 Task: Forward email with the signature Alexandra Wilson with the subject Project update from softage.1@softage.net to softage.6@softage.net with the message I would like to schedule a call to discuss the proposed changes to the contract.
Action: Mouse moved to (34, 44)
Screenshot: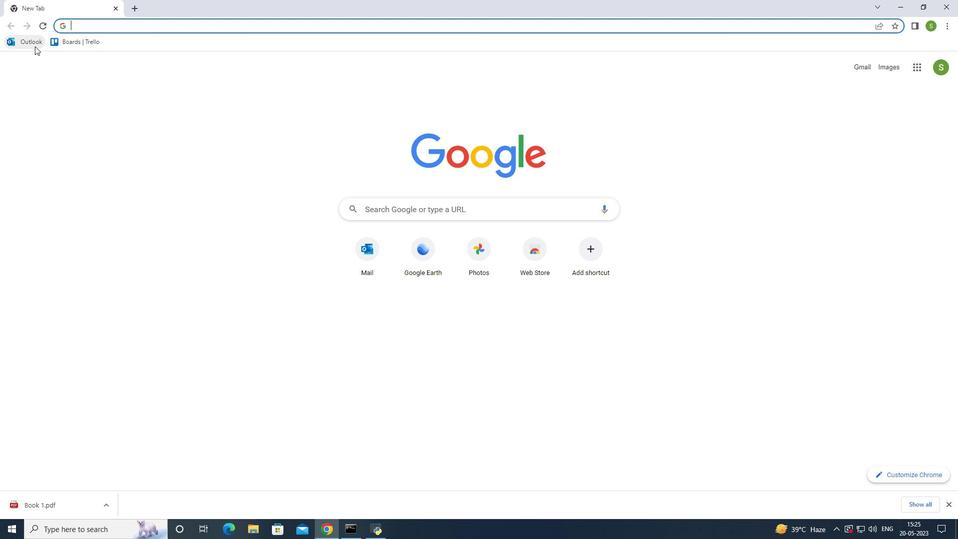 
Action: Mouse pressed left at (34, 44)
Screenshot: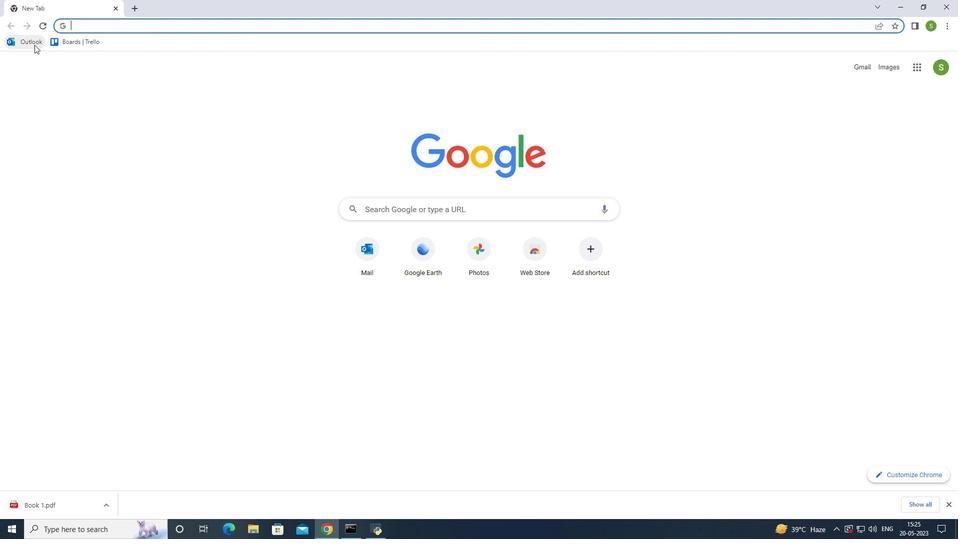 
Action: Mouse moved to (194, 180)
Screenshot: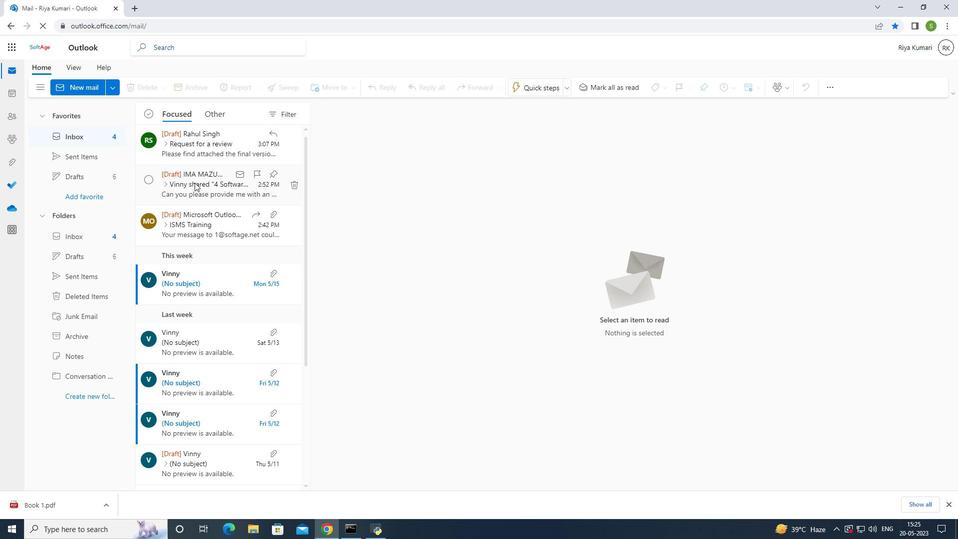
Action: Mouse pressed left at (194, 180)
Screenshot: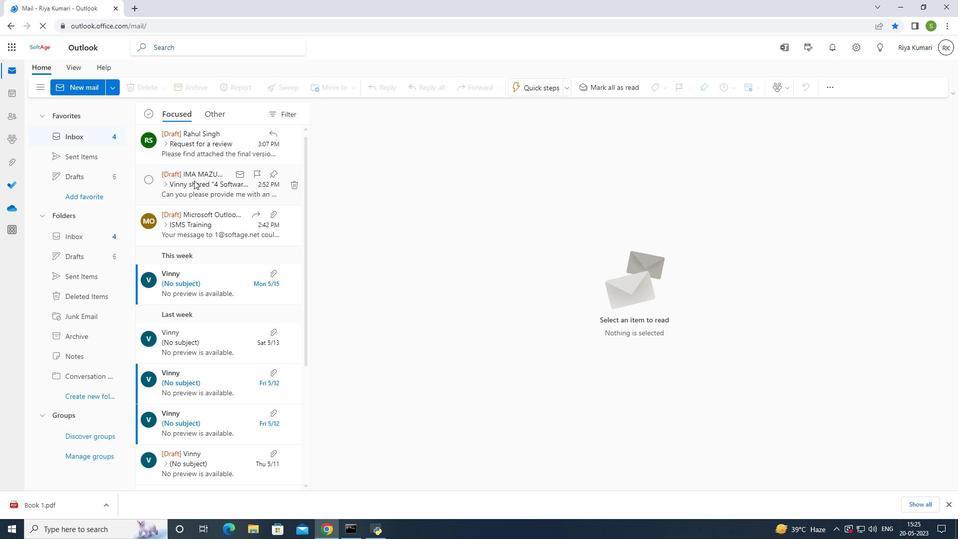 
Action: Mouse moved to (911, 279)
Screenshot: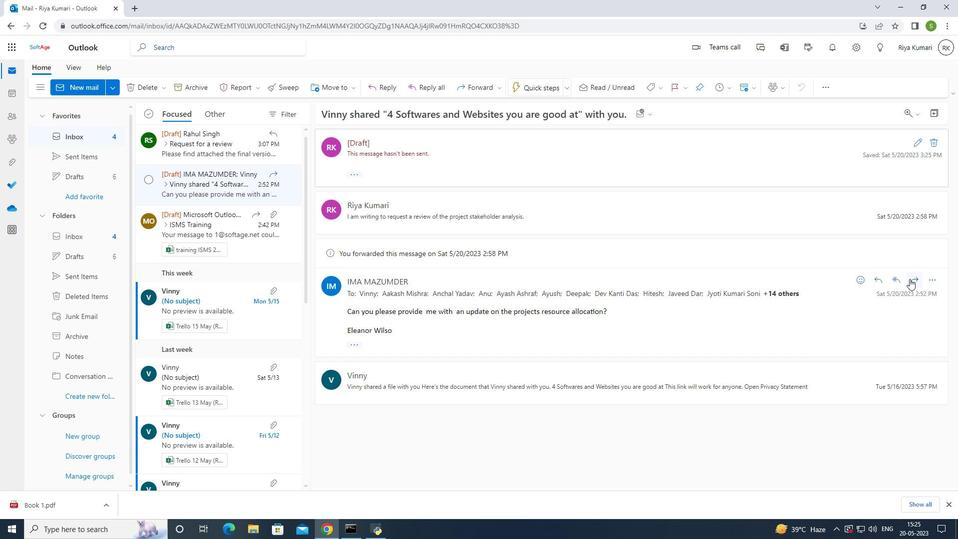 
Action: Mouse pressed left at (911, 279)
Screenshot: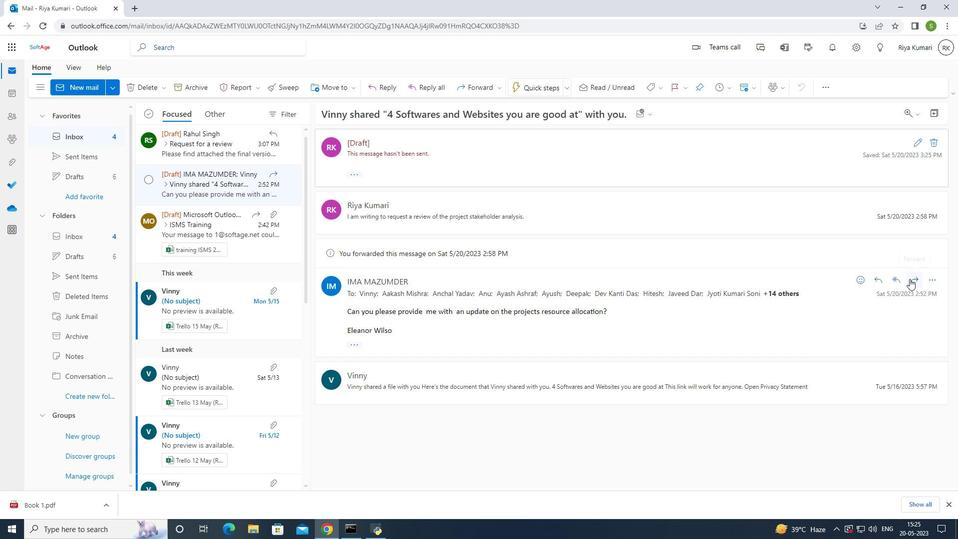 
Action: Mouse moved to (646, 86)
Screenshot: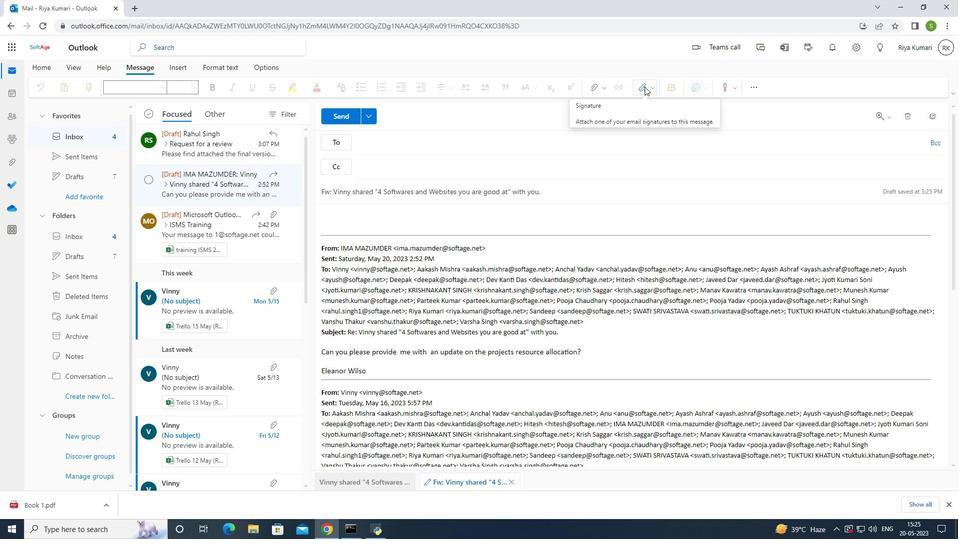 
Action: Mouse pressed left at (646, 86)
Screenshot: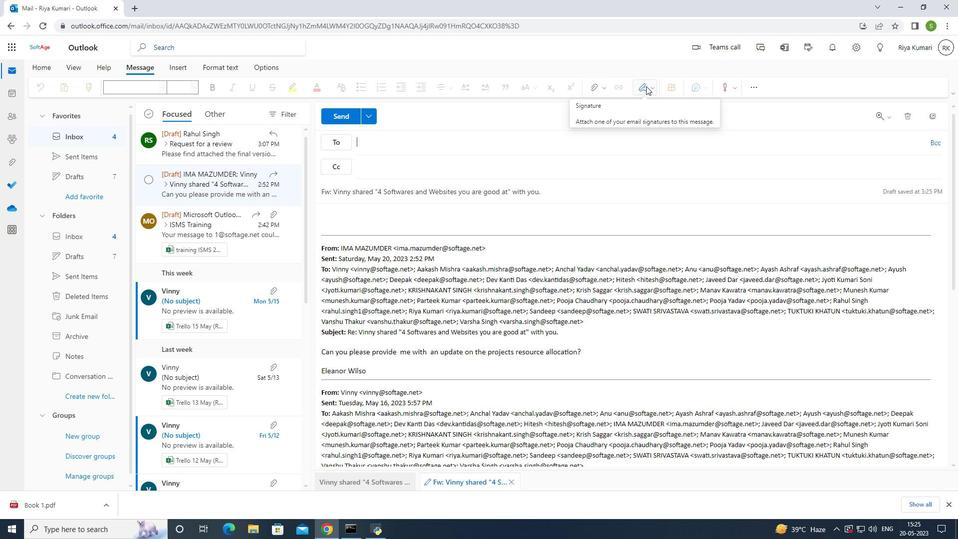 
Action: Mouse moved to (630, 131)
Screenshot: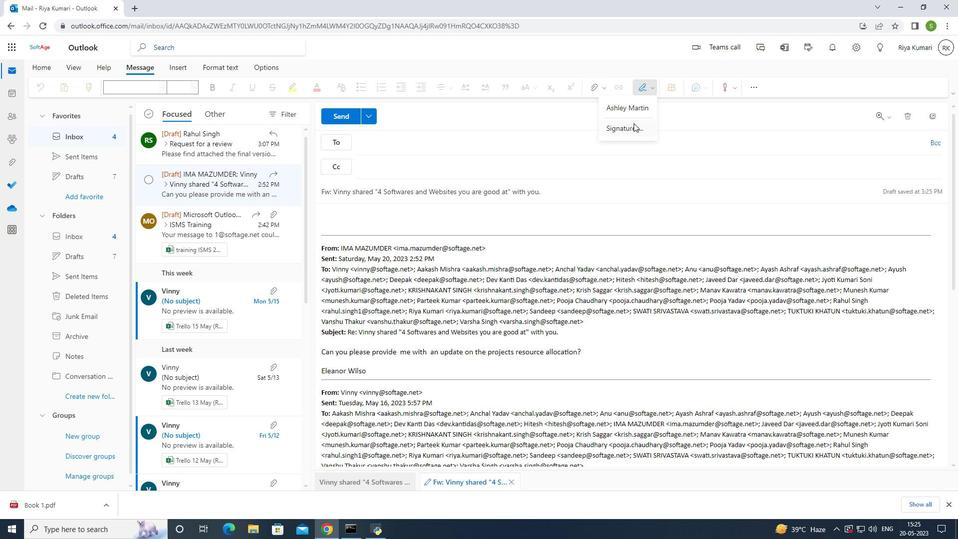 
Action: Mouse pressed left at (630, 131)
Screenshot: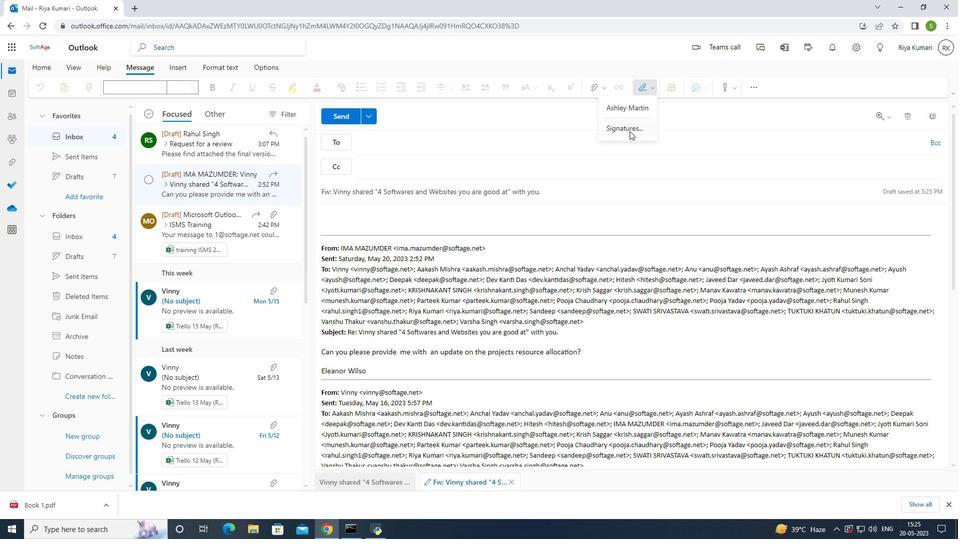 
Action: Mouse moved to (626, 171)
Screenshot: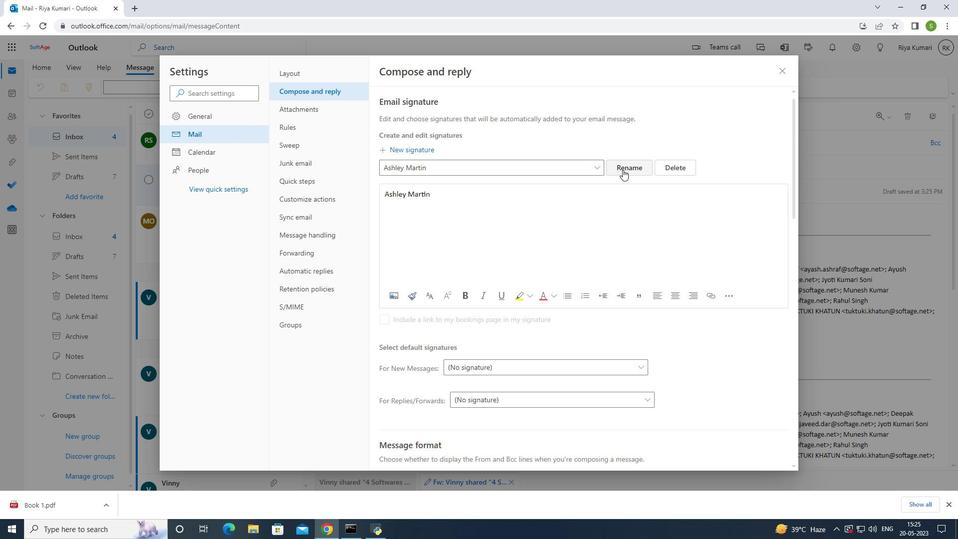 
Action: Mouse pressed left at (626, 171)
Screenshot: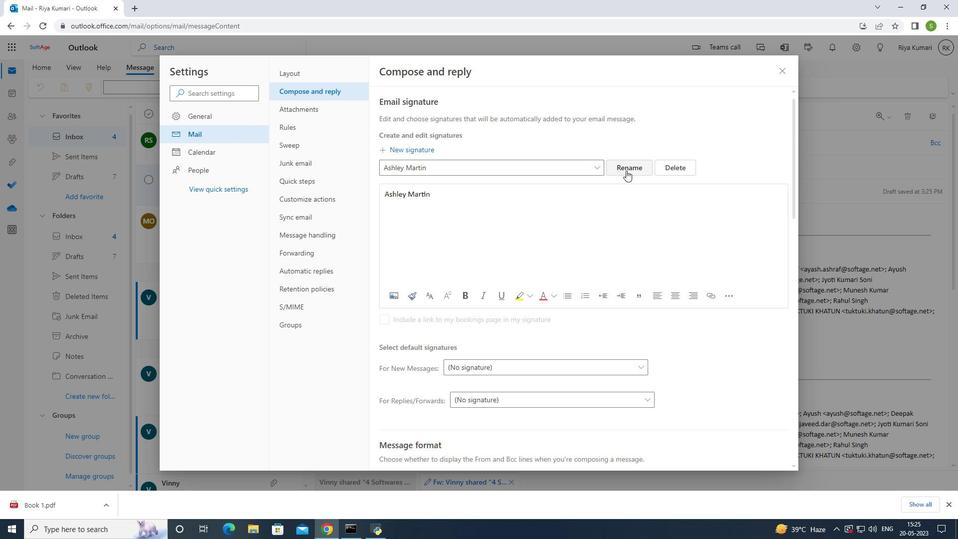 
Action: Mouse moved to (437, 165)
Screenshot: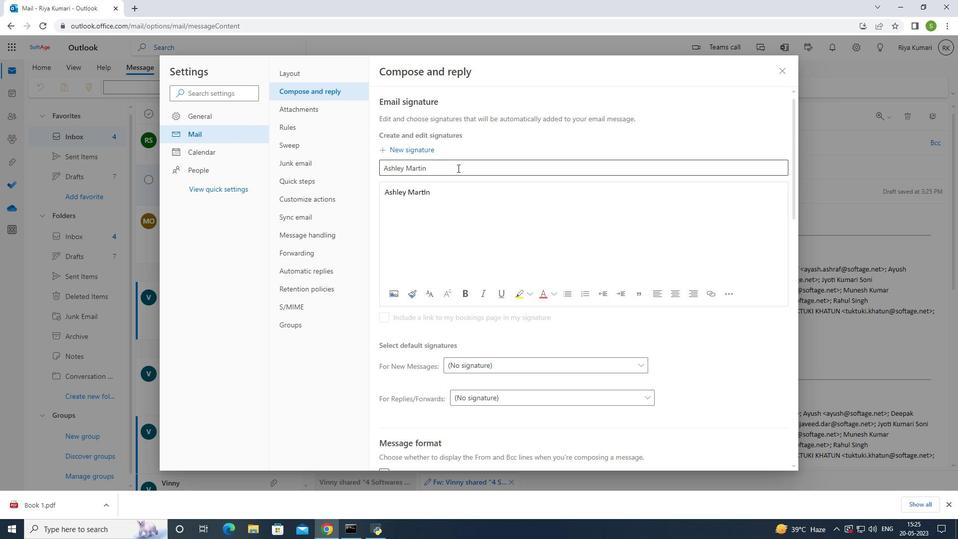 
Action: Mouse pressed left at (437, 165)
Screenshot: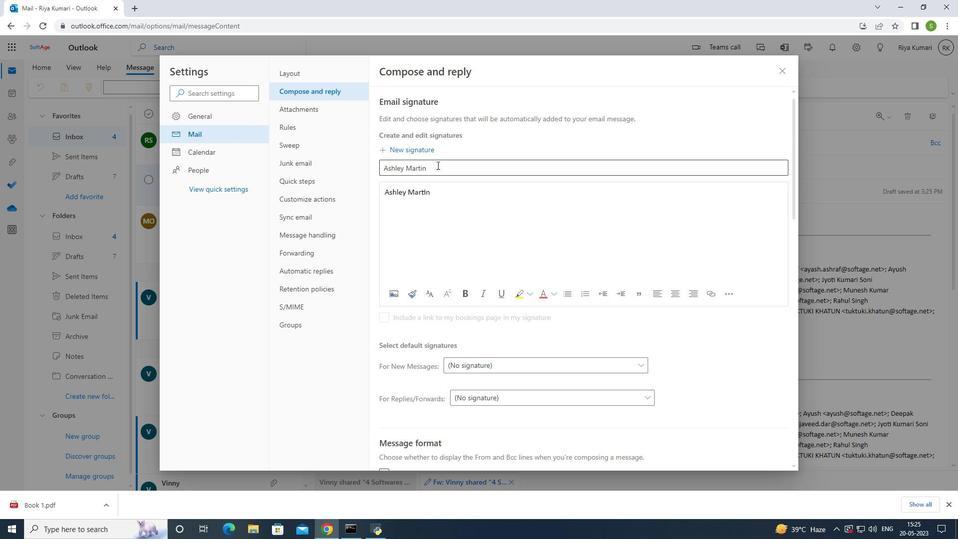
Action: Mouse moved to (439, 160)
Screenshot: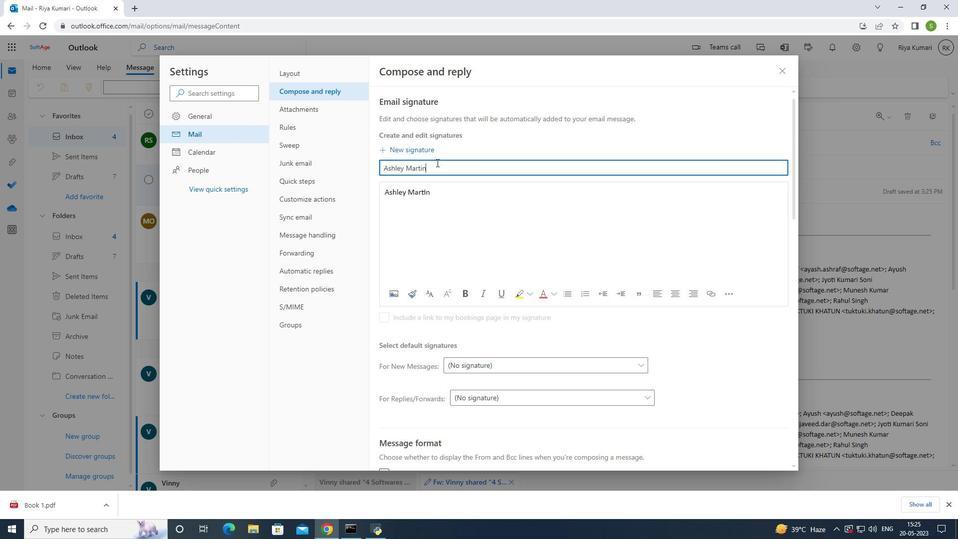 
Action: Key pressed <Key.backspace><Key.backspace><Key.backspace><Key.backspace><Key.backspace><Key.backspace><Key.backspace><Key.backspace><Key.backspace><Key.backspace><Key.backspace><Key.backspace><Key.backspace><Key.backspace><Key.backspace><Key.backspace><Key.shift>Alexandra<Key.space><Key.shift>Wilson
Screenshot: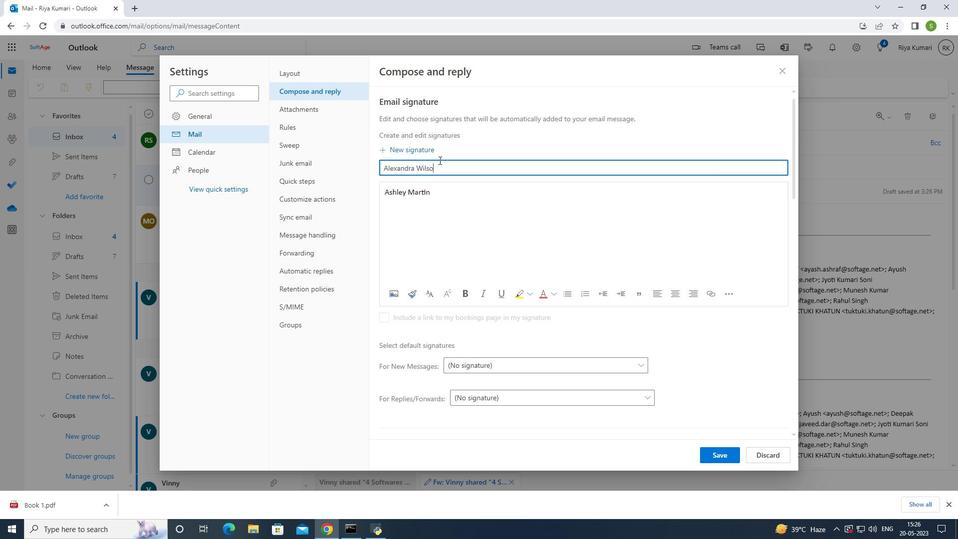 
Action: Mouse moved to (443, 166)
Screenshot: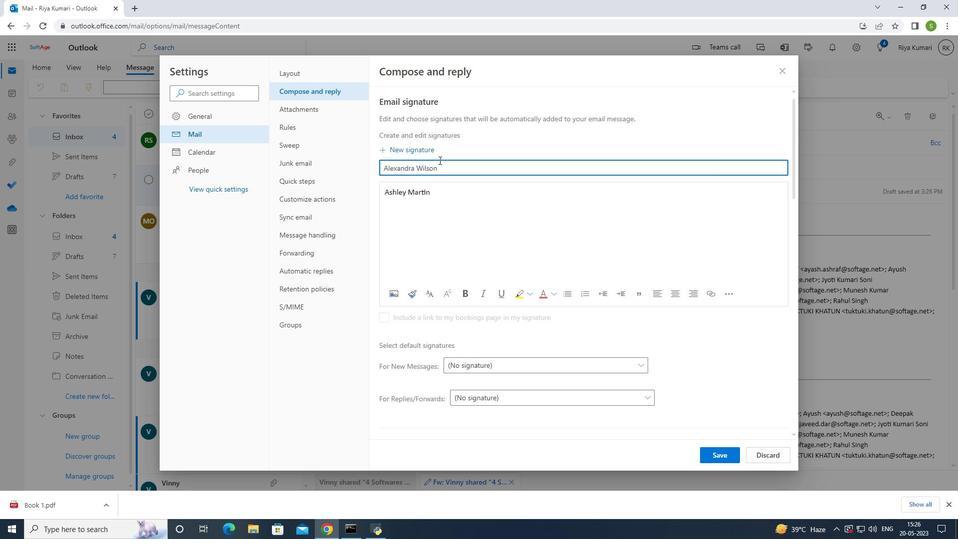 
Action: Key pressed ctrl+A
Screenshot: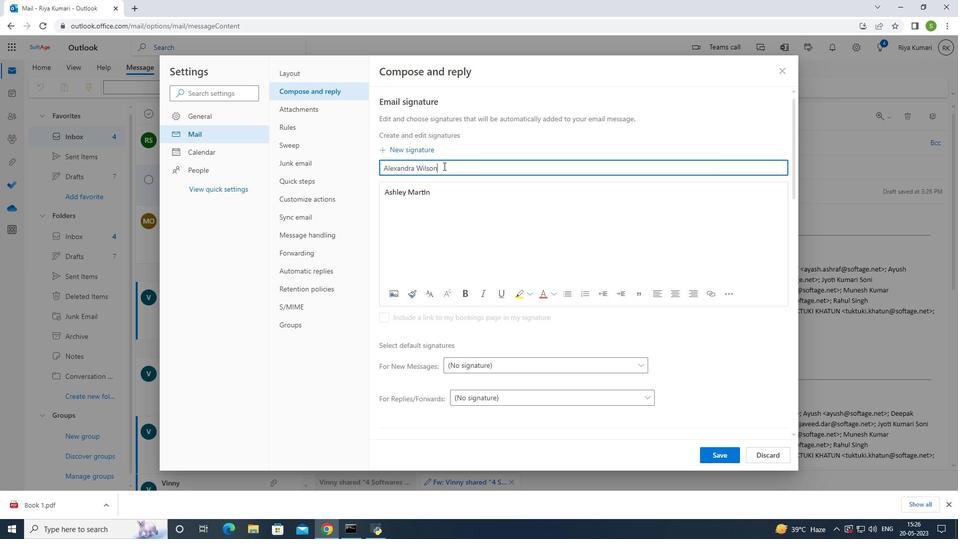 
Action: Mouse moved to (442, 176)
Screenshot: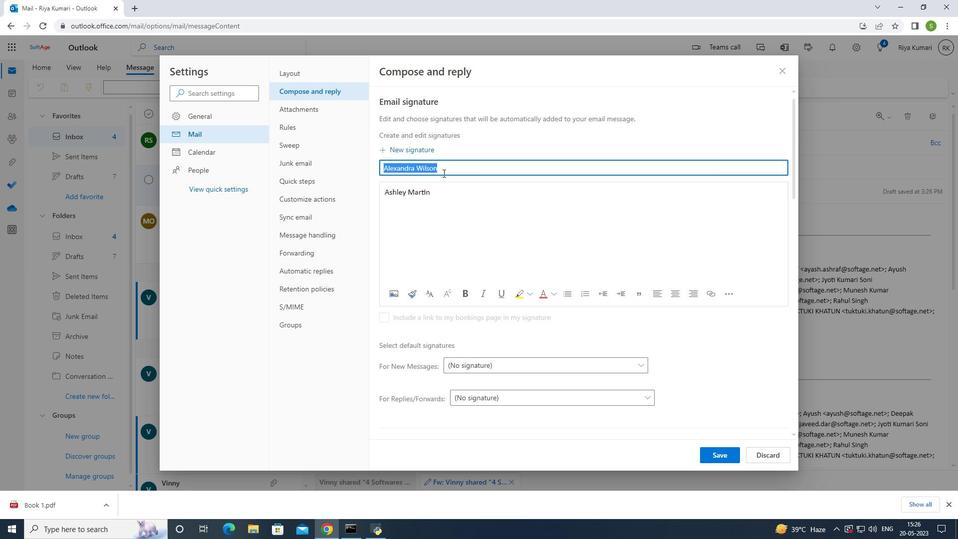 
Action: Key pressed ctrl+C
Screenshot: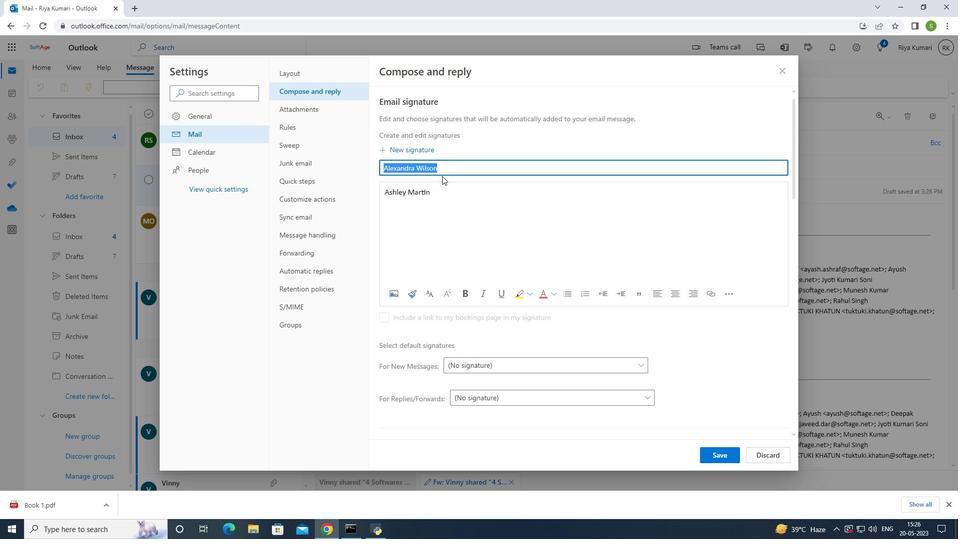 
Action: Mouse moved to (434, 188)
Screenshot: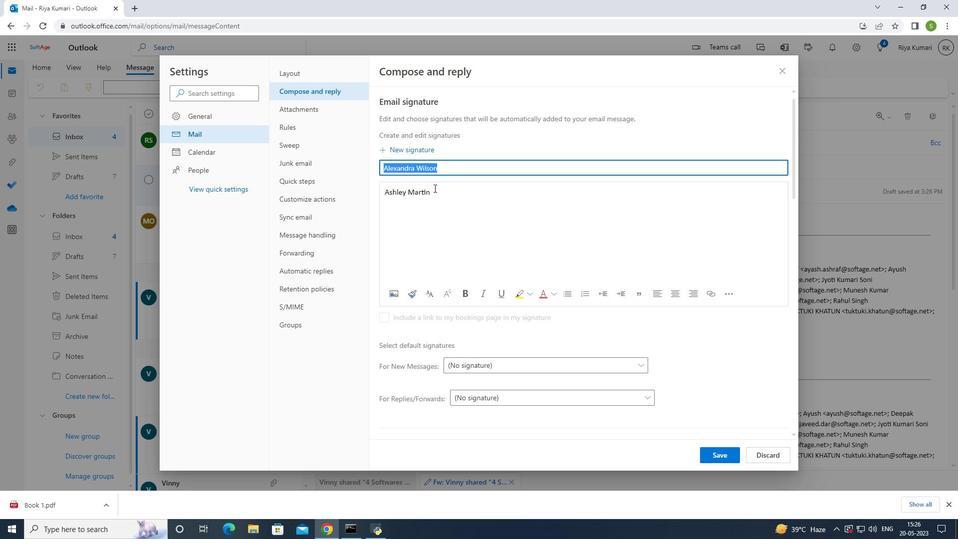 
Action: Mouse pressed left at (434, 188)
Screenshot: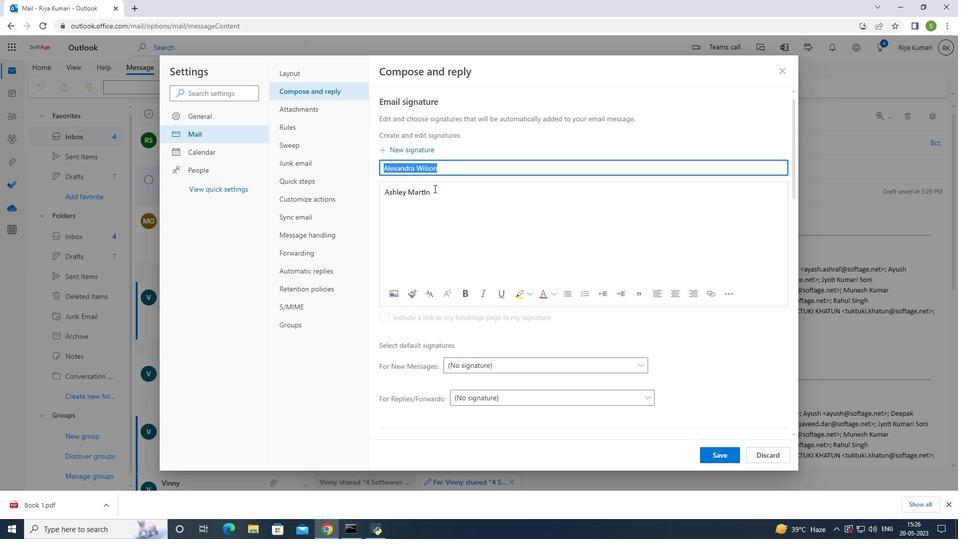
Action: Key pressed <Key.backspace><Key.backspace><Key.backspace><Key.backspace><Key.backspace><Key.backspace><Key.backspace><Key.backspace><Key.backspace><Key.backspace><Key.backspace><Key.backspace><Key.backspace><Key.backspace><Key.backspace><Key.backspace><Key.backspace><Key.backspace><Key.backspace>ctrl+V
Screenshot: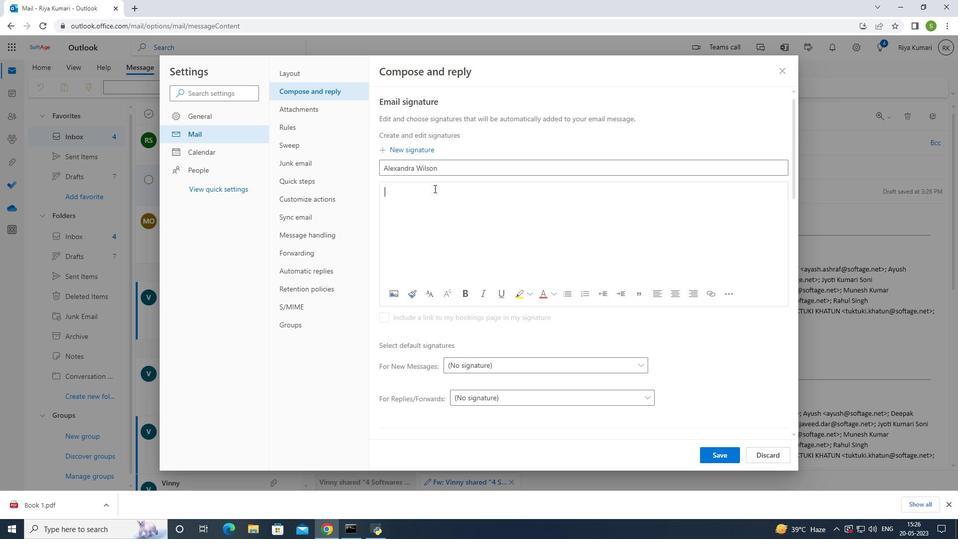 
Action: Mouse moved to (725, 457)
Screenshot: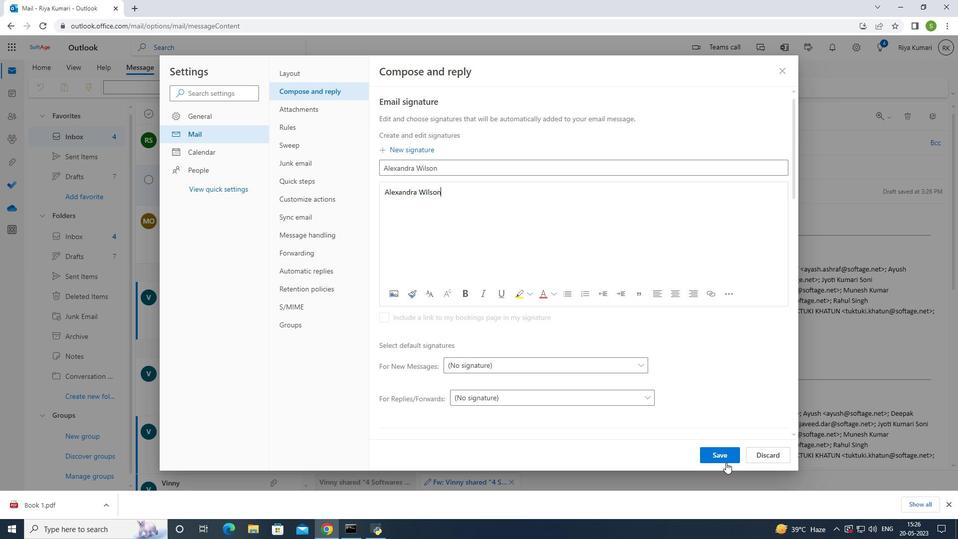 
Action: Mouse pressed left at (725, 457)
Screenshot: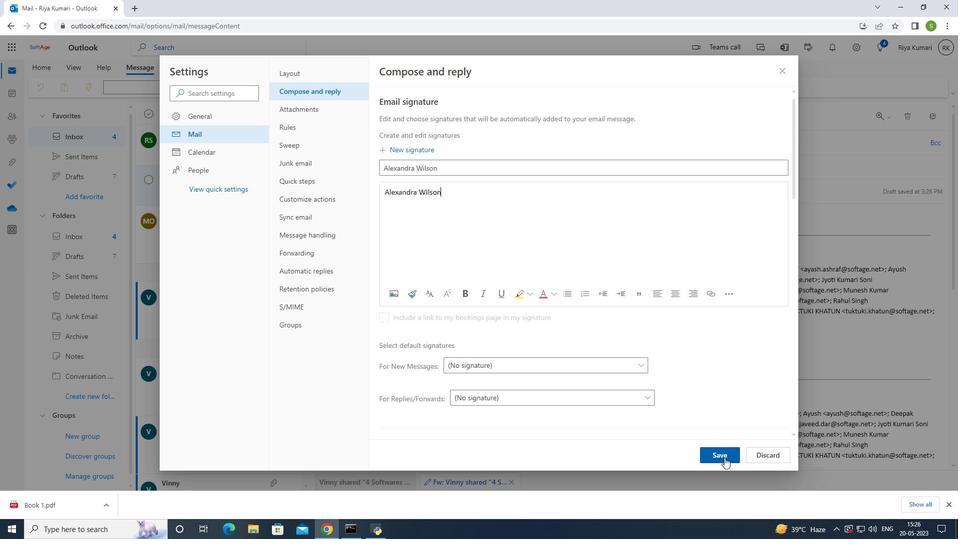 
Action: Mouse moved to (781, 67)
Screenshot: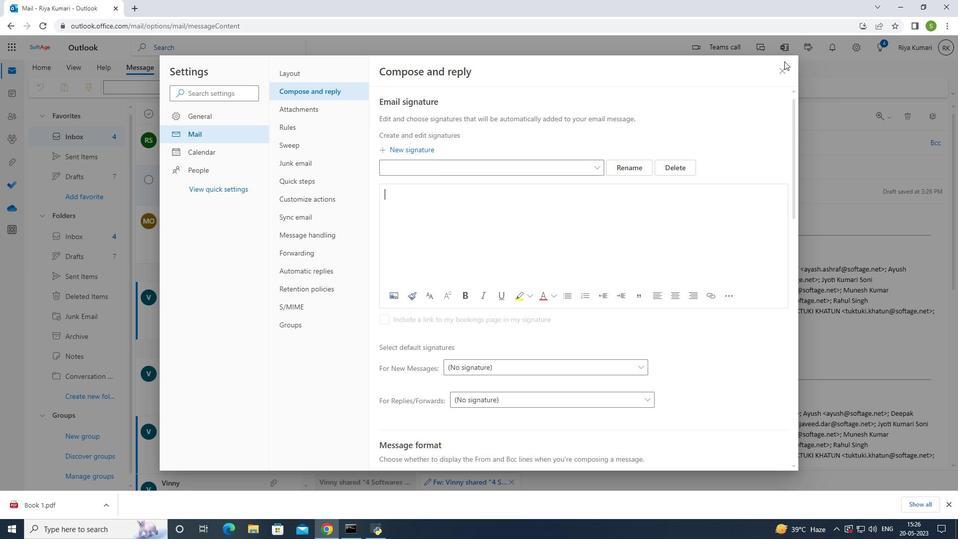 
Action: Mouse pressed left at (781, 67)
Screenshot: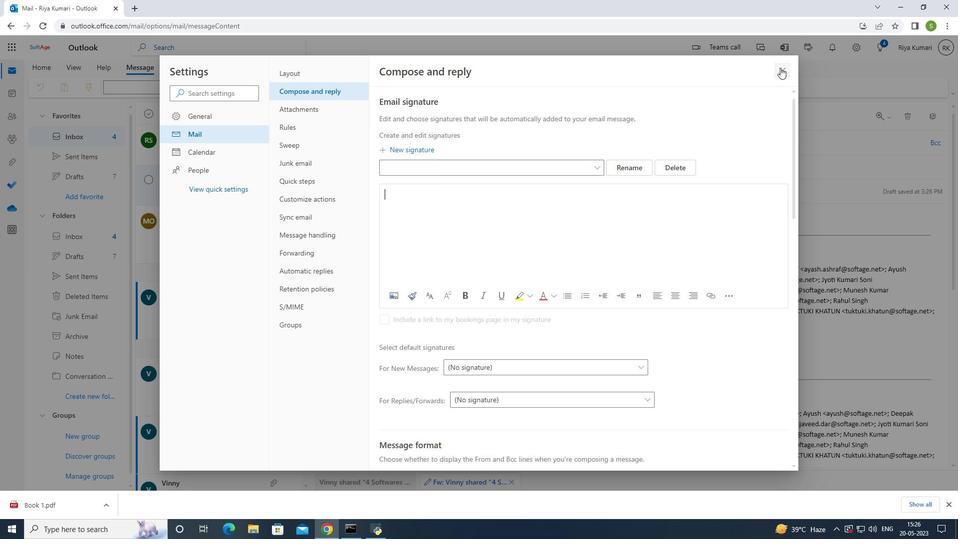 
Action: Mouse moved to (452, 224)
Screenshot: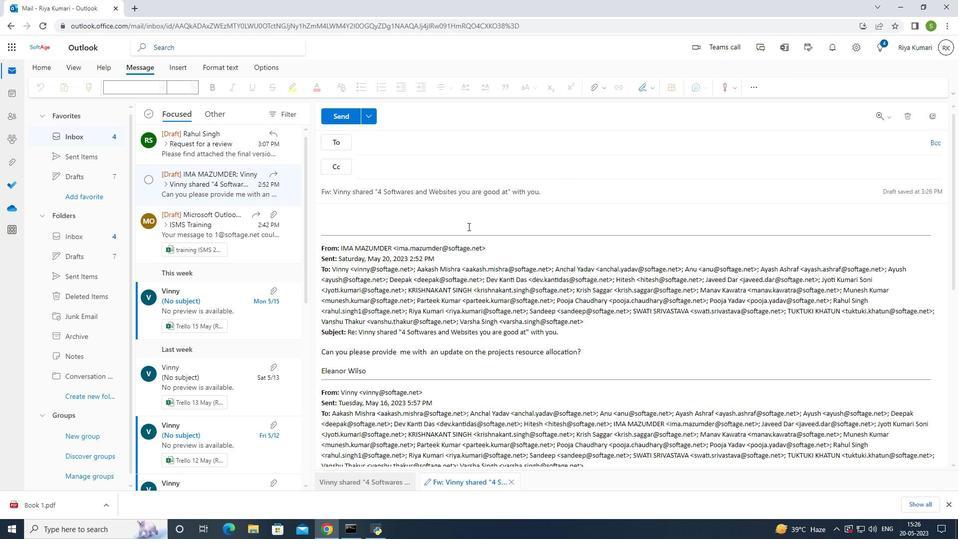 
Action: Mouse pressed left at (452, 224)
Screenshot: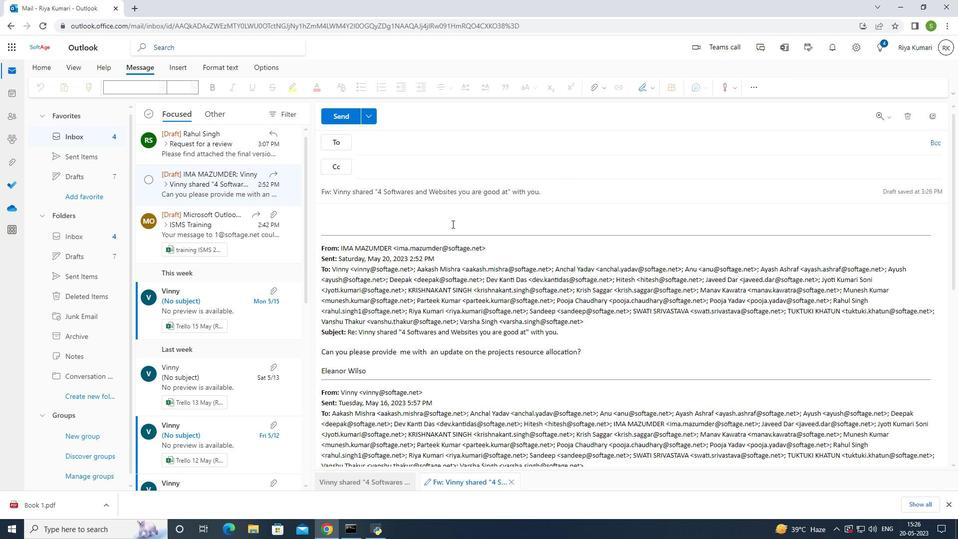 
Action: Mouse moved to (651, 87)
Screenshot: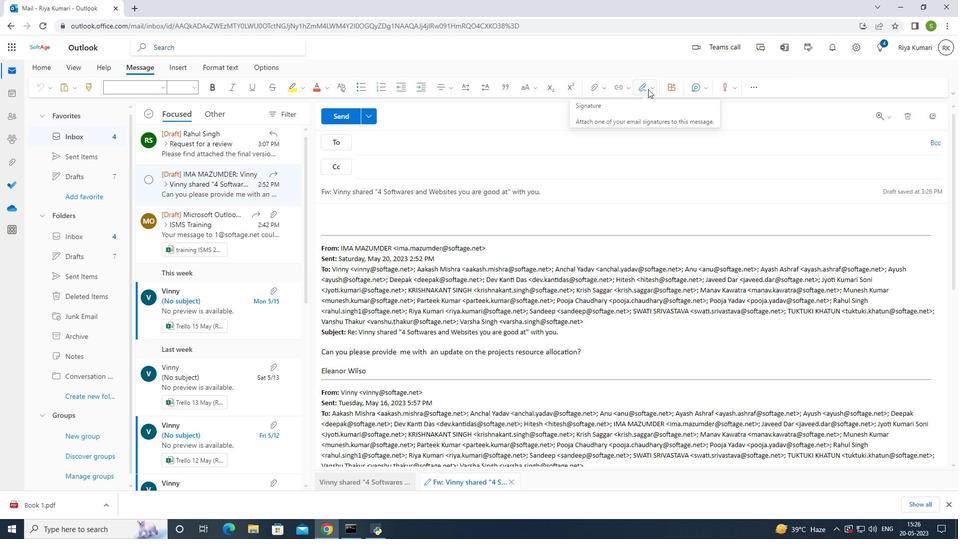 
Action: Mouse pressed left at (651, 87)
Screenshot: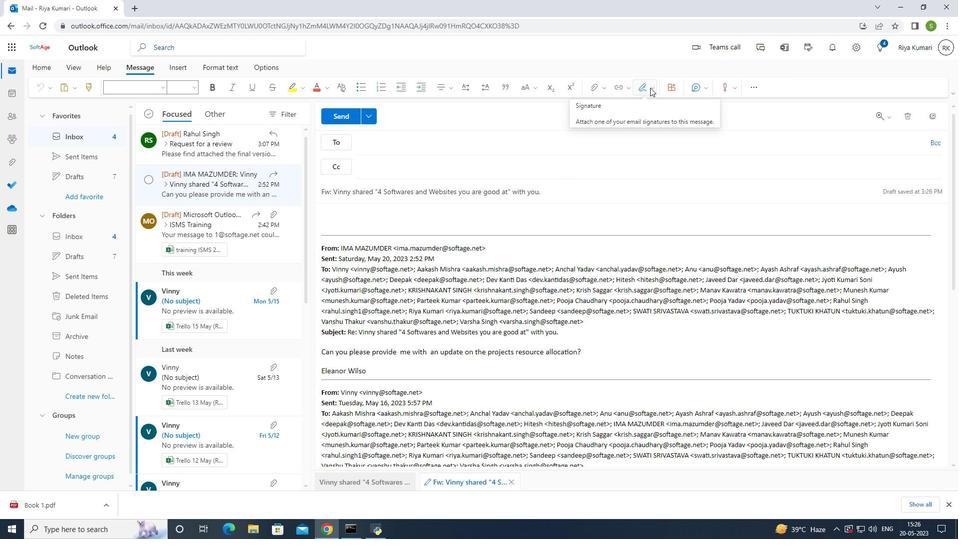 
Action: Mouse moved to (637, 110)
Screenshot: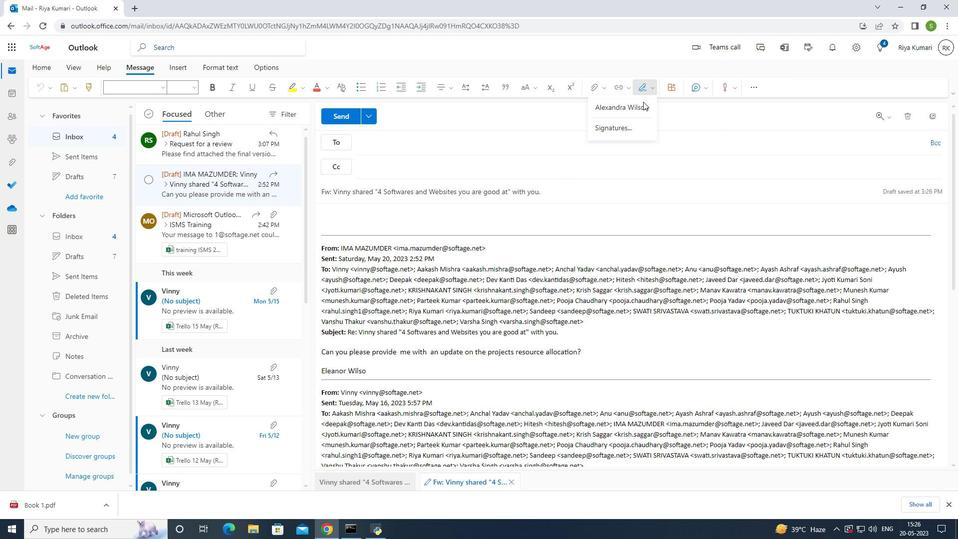 
Action: Mouse pressed left at (637, 110)
Screenshot: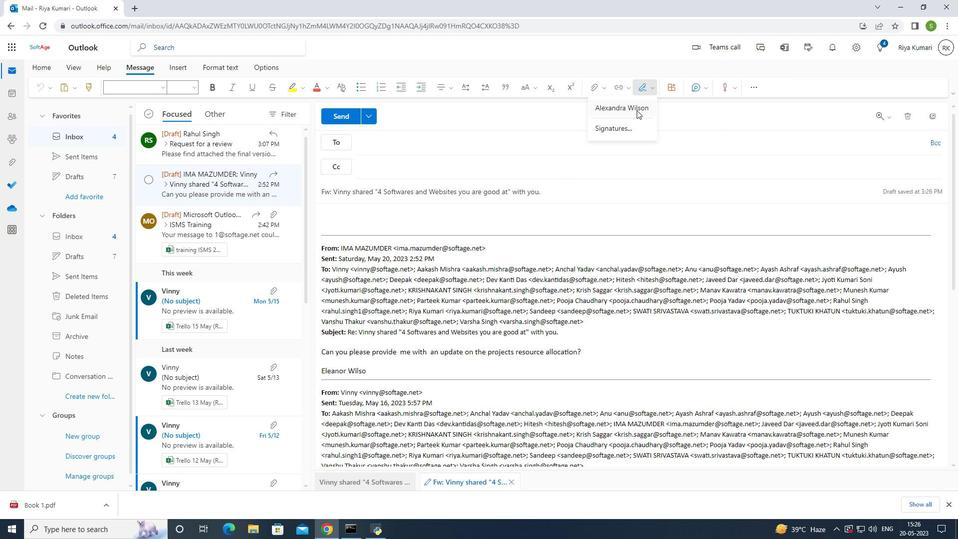 
Action: Mouse moved to (407, 162)
Screenshot: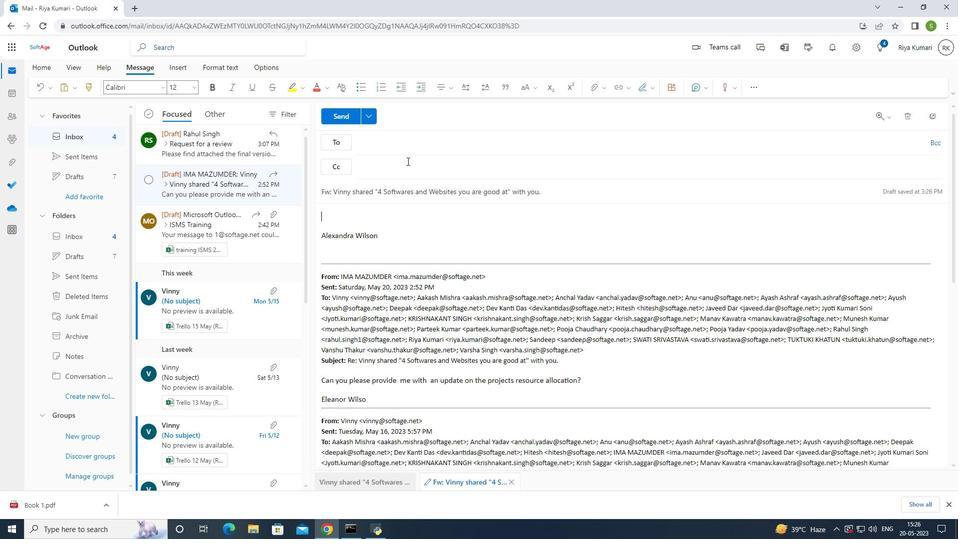 
Action: Mouse pressed left at (407, 162)
Screenshot: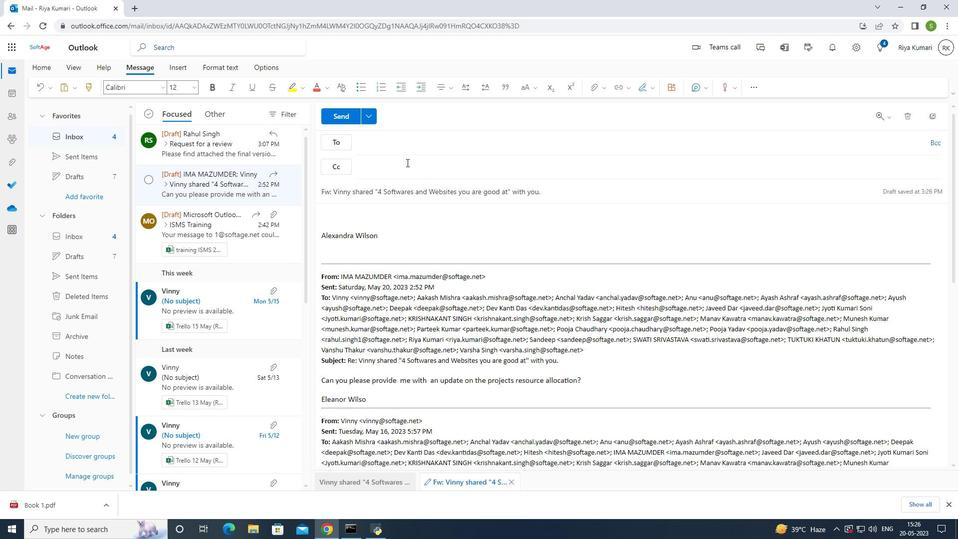 
Action: Mouse moved to (412, 140)
Screenshot: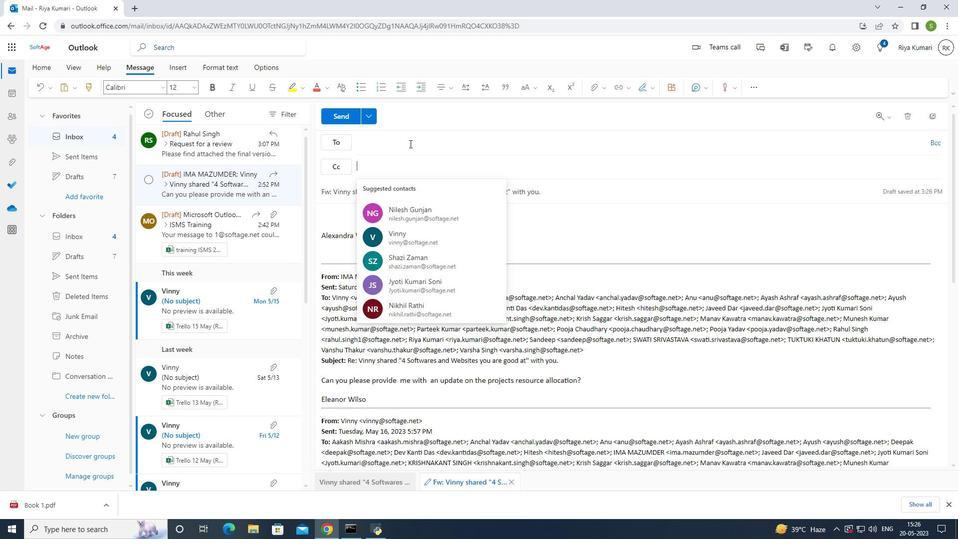 
Action: Mouse pressed left at (412, 140)
Screenshot: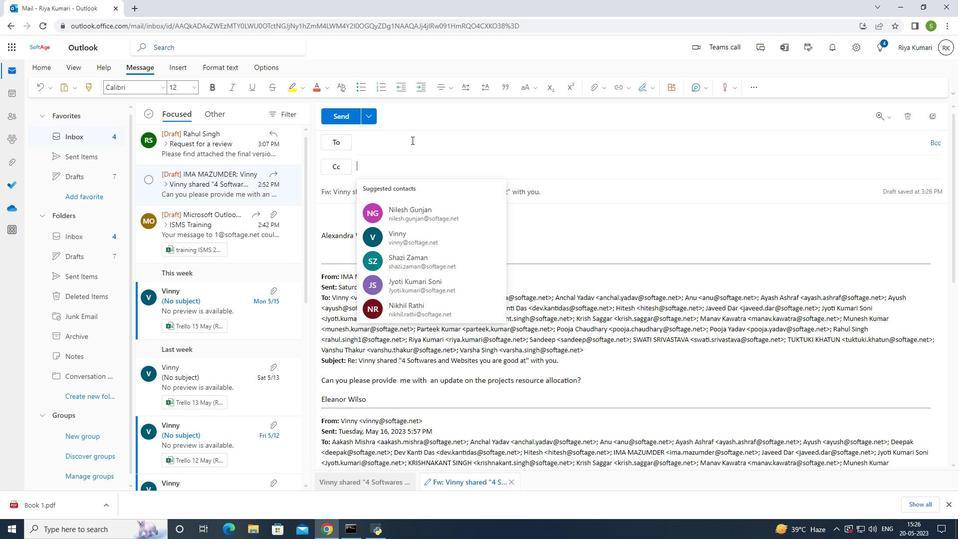 
Action: Mouse moved to (616, 194)
Screenshot: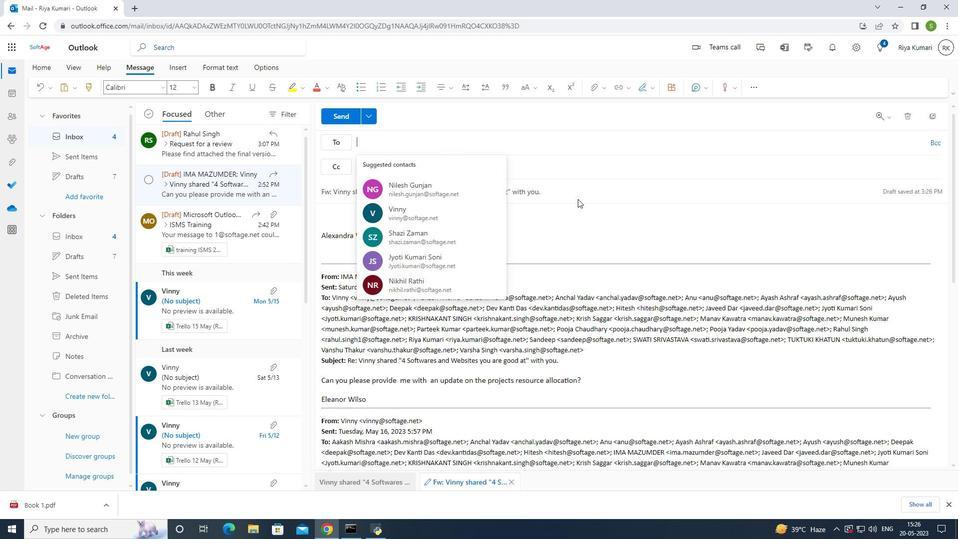 
Action: Key pressed softage.1<Key.shift>@softage.net
Screenshot: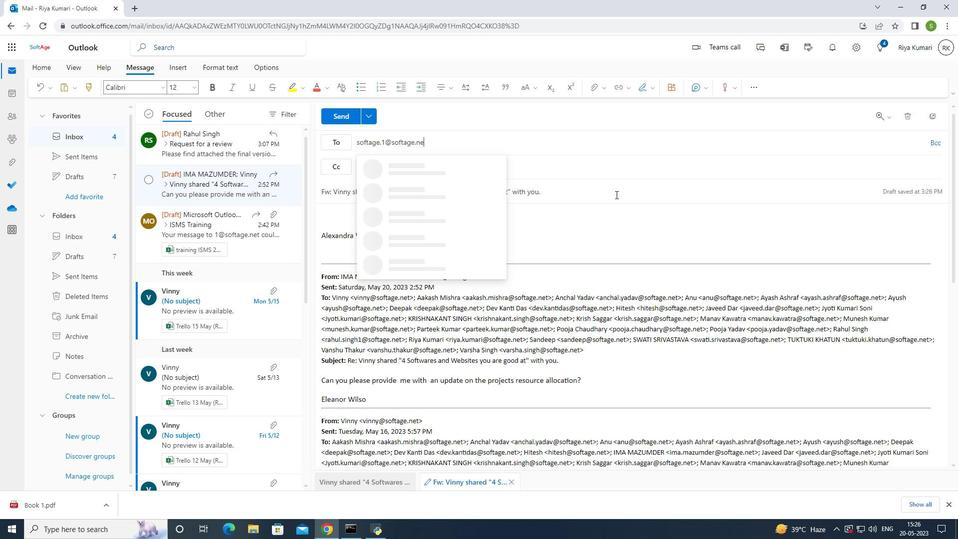 
Action: Mouse moved to (424, 163)
Screenshot: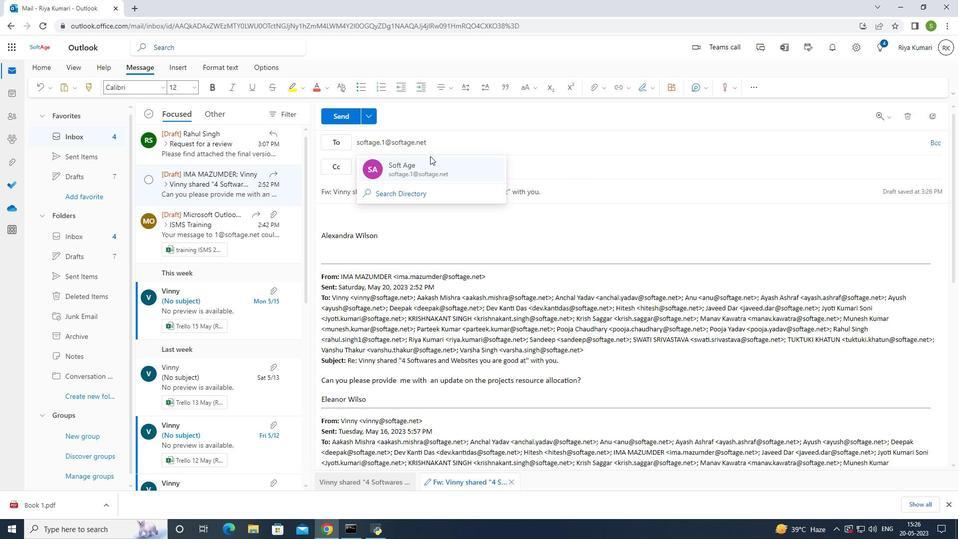 
Action: Mouse pressed left at (424, 163)
Screenshot: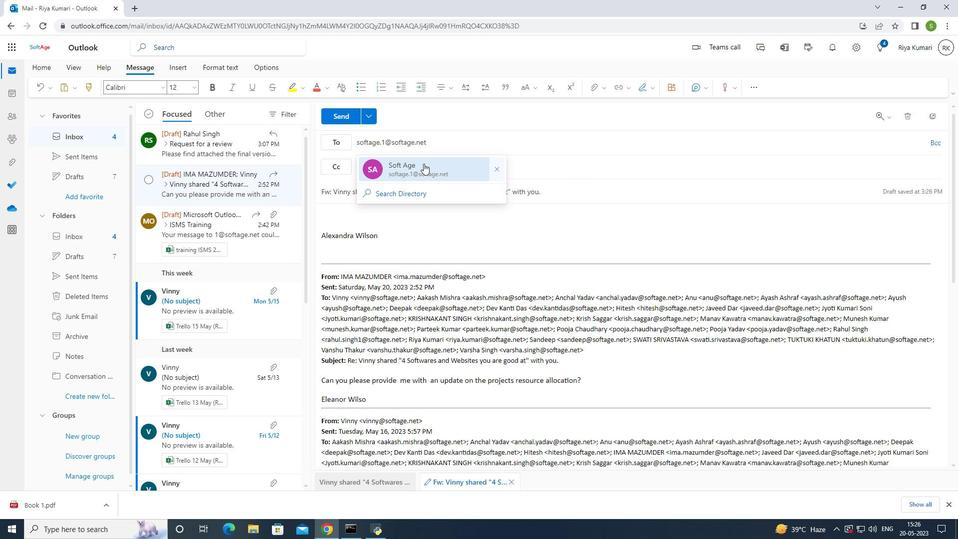 
Action: Mouse moved to (486, 178)
Screenshot: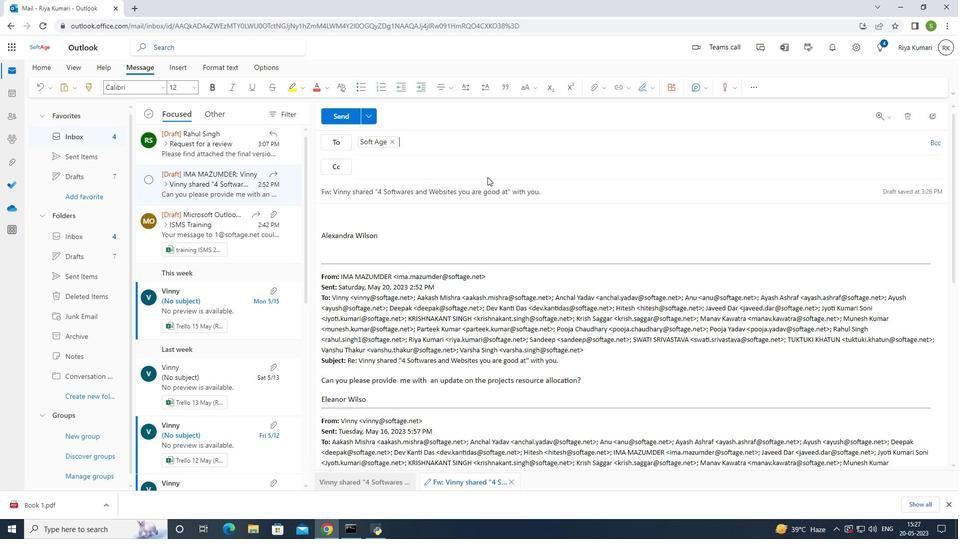 
Action: Key pressed softage.6<Key.shift>@softage.net
Screenshot: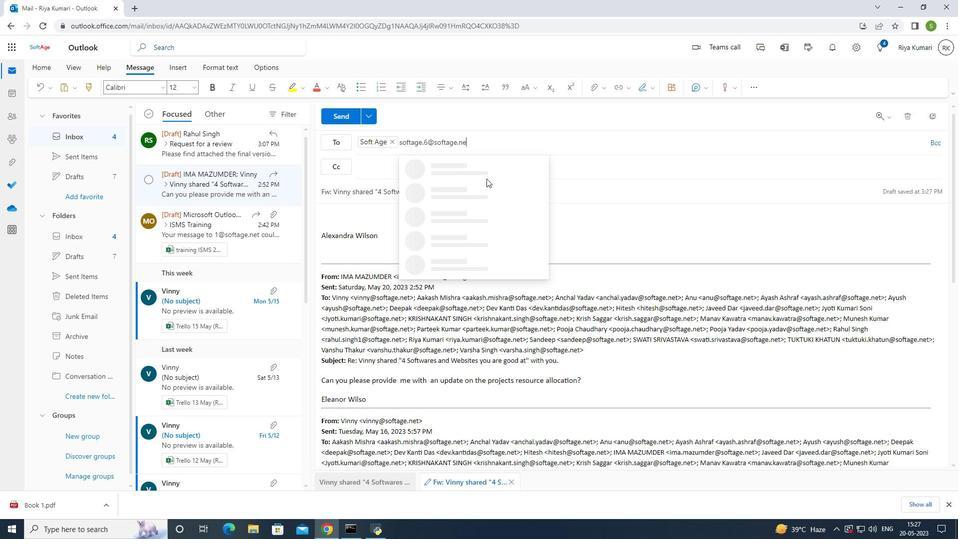
Action: Mouse moved to (485, 179)
Screenshot: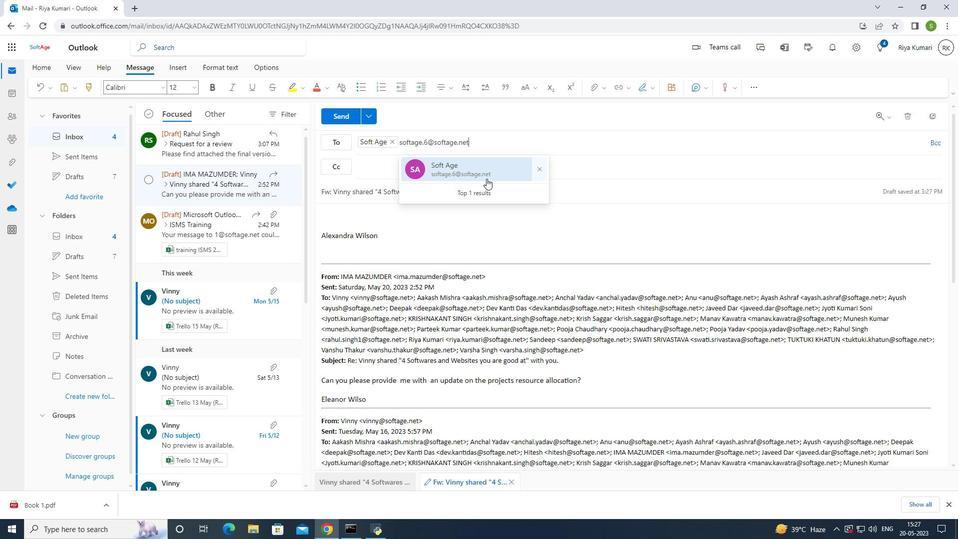 
Action: Mouse pressed left at (485, 179)
Screenshot: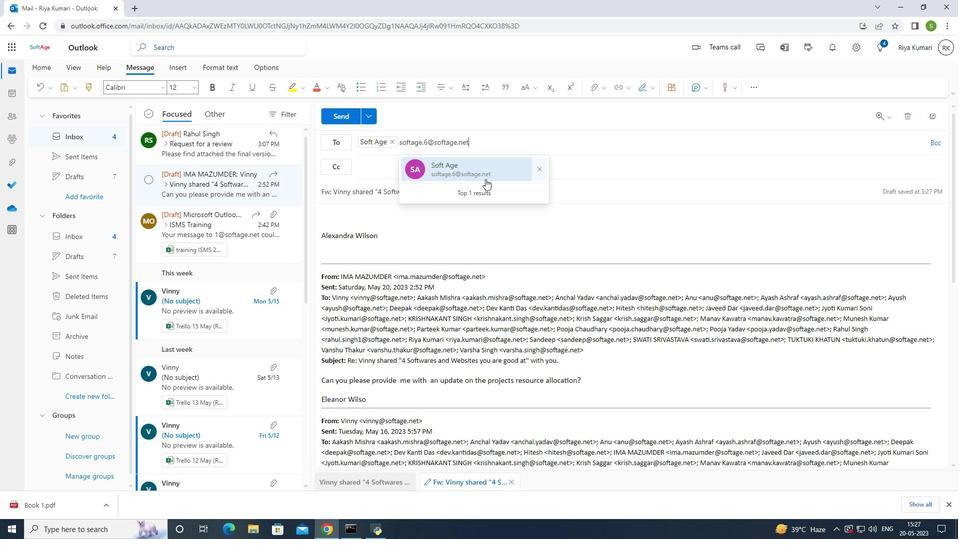 
Action: Mouse moved to (548, 196)
Screenshot: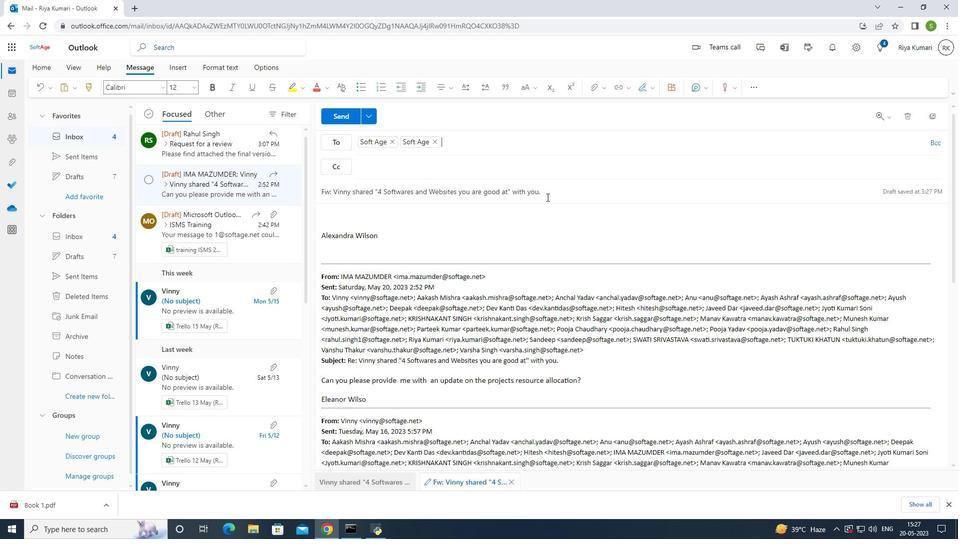 
Action: Mouse pressed left at (548, 196)
Screenshot: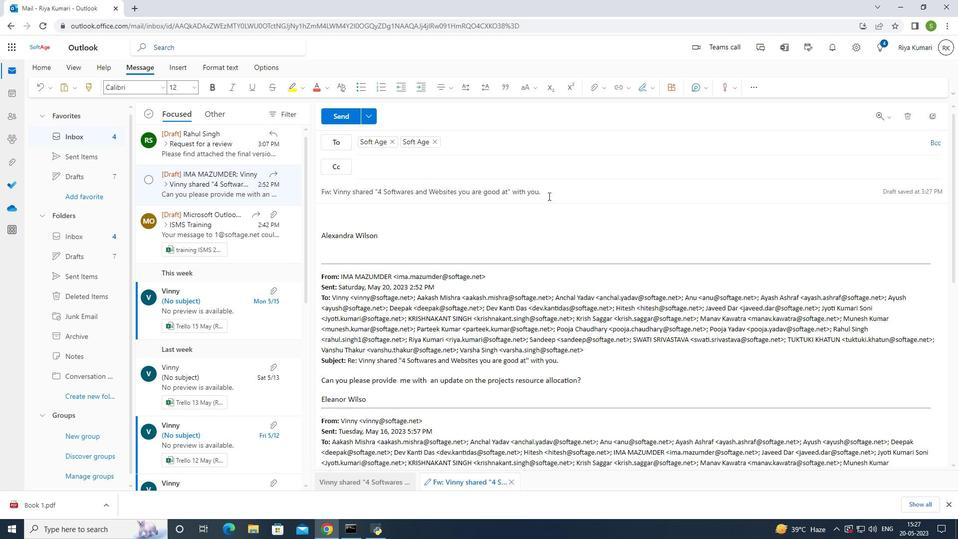
Action: Key pressed <Key.backspace>
Screenshot: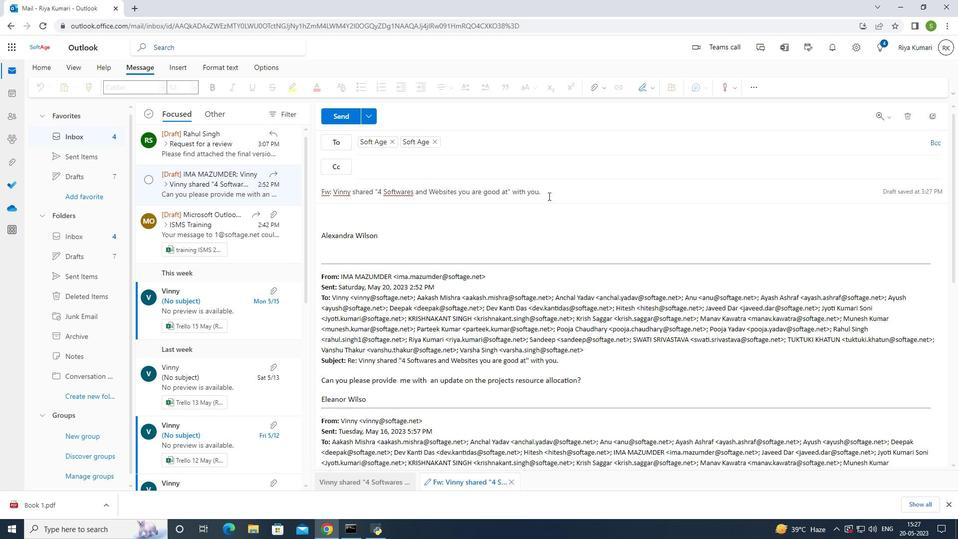 
Action: Mouse moved to (549, 196)
Screenshot: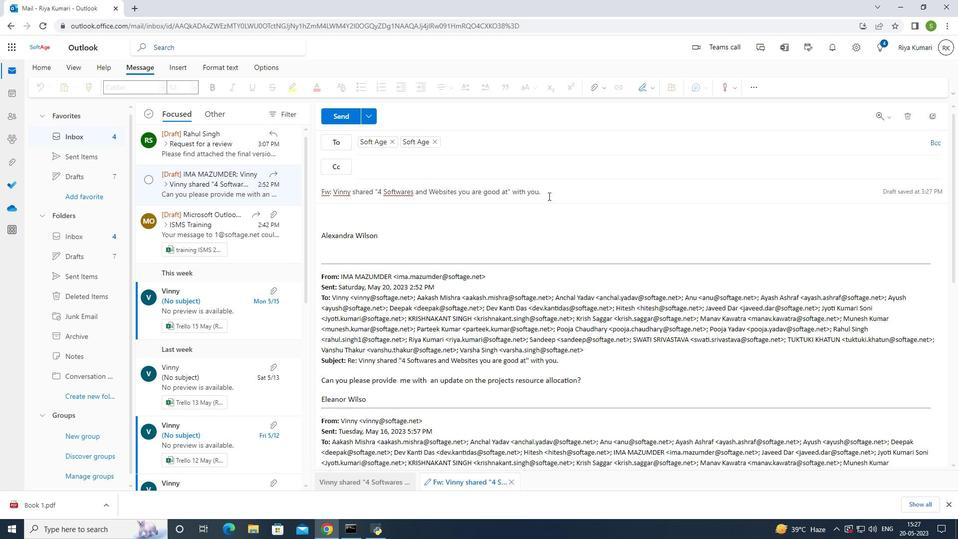 
Action: Key pressed <Key.backspace><Key.backspace><Key.backspace><Key.backspace><Key.backspace><Key.backspace><Key.backspace><Key.backspace><Key.backspace><Key.backspace><Key.backspace><Key.backspace><Key.backspace><Key.backspace><Key.backspace><Key.backspace><Key.backspace><Key.backspace><Key.backspace><Key.backspace><Key.backspace><Key.backspace><Key.backspace><Key.backspace><Key.backspace><Key.backspace><Key.backspace><Key.backspace><Key.backspace><Key.backspace><Key.backspace><Key.backspace><Key.backspace><Key.backspace><Key.backspace><Key.backspace><Key.backspace><Key.backspace><Key.backspace><Key.backspace><Key.backspace><Key.backspace><Key.backspace><Key.backspace><Key.backspace><Key.backspace><Key.backspace><Key.backspace><Key.backspace><Key.backspace><Key.backspace><Key.backspace><Key.backspace><Key.backspace><Key.backspace><Key.backspace><Key.backspace><Key.backspace><Key.backspace><Key.backspace><Key.backspace><Key.backspace><Key.backspace><Key.backspace><Key.backspace><Key.backspace><Key.backspace><Key.backspace><Key.backspace><Key.backspace><Key.backspace><Key.backspace><Key.backspace><Key.shift>project<Key.space>update
Screenshot: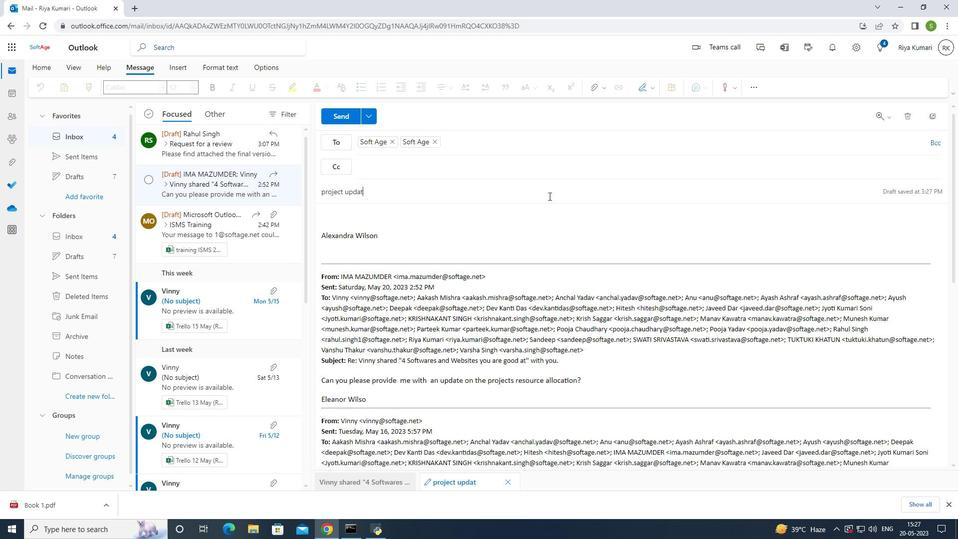 
Action: Mouse moved to (352, 221)
Screenshot: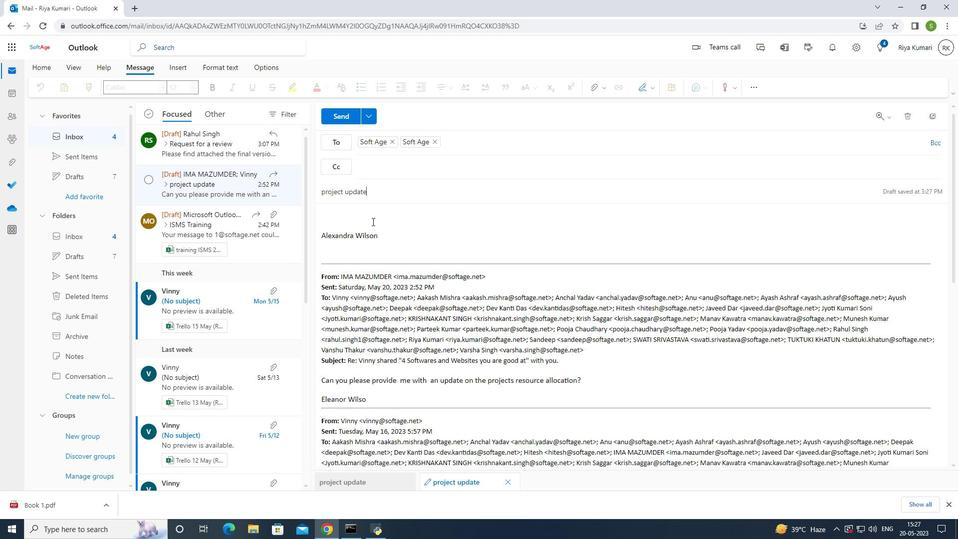
Action: Mouse pressed left at (352, 221)
Screenshot: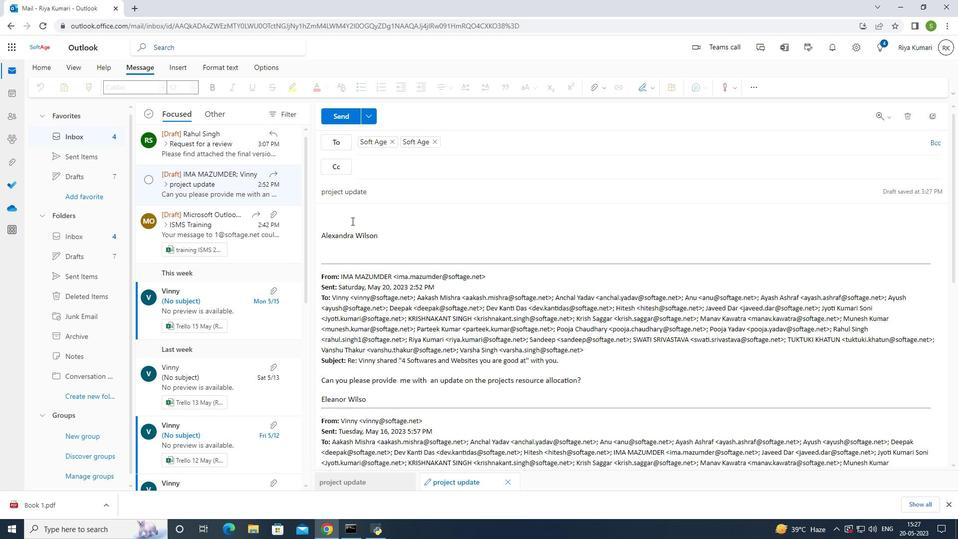 
Action: Mouse moved to (508, 194)
Screenshot: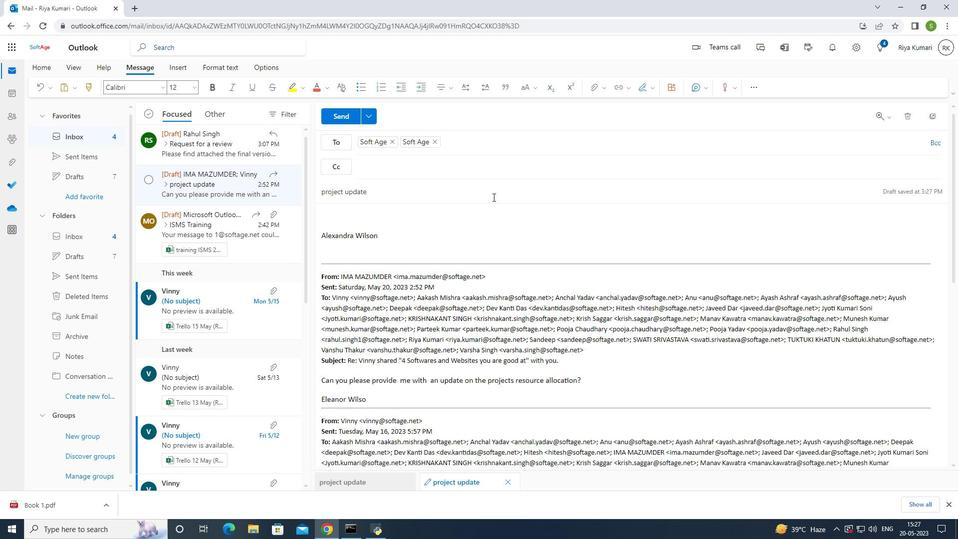 
Action: Key pressed <Key.shift>I<Key.space>would<Key.space>like<Key.space>to<Key.space>schw
Screenshot: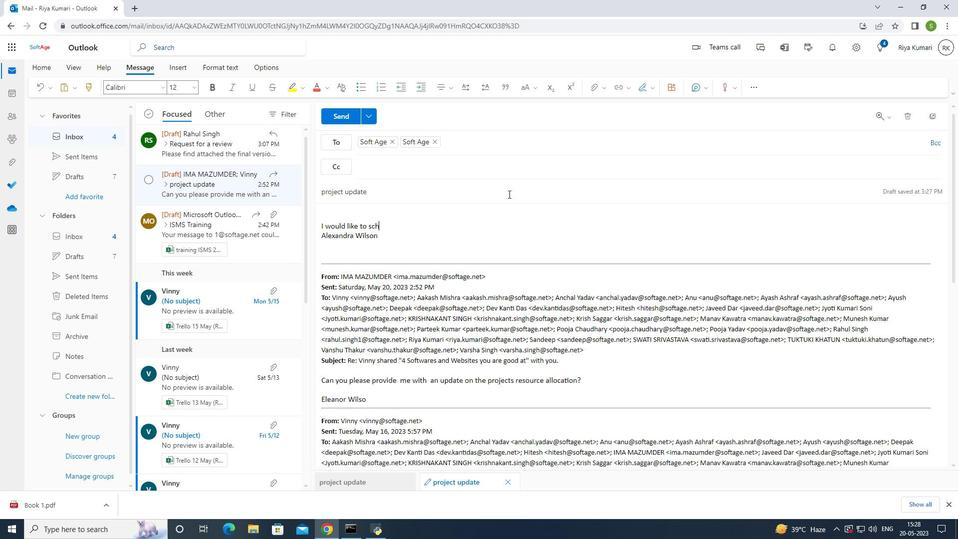 
Action: Mouse moved to (524, 182)
Screenshot: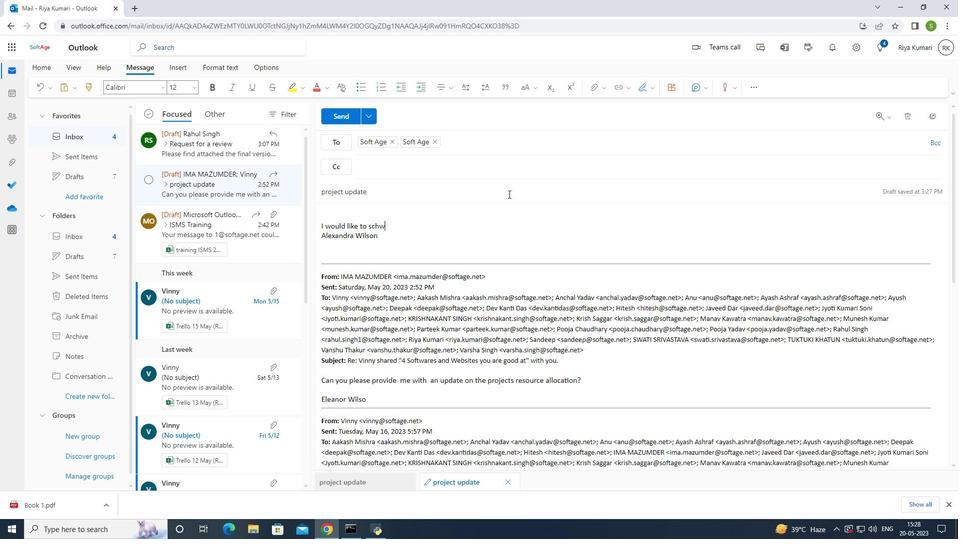 
Action: Key pressed <Key.backspace>edule<Key.space>a<Key.space>call<Key.space>to<Key.space>discuss<Key.space>the<Key.space>proposed<Key.space>changes<Key.space>to<Key.space>the<Key.space>contract.
Screenshot: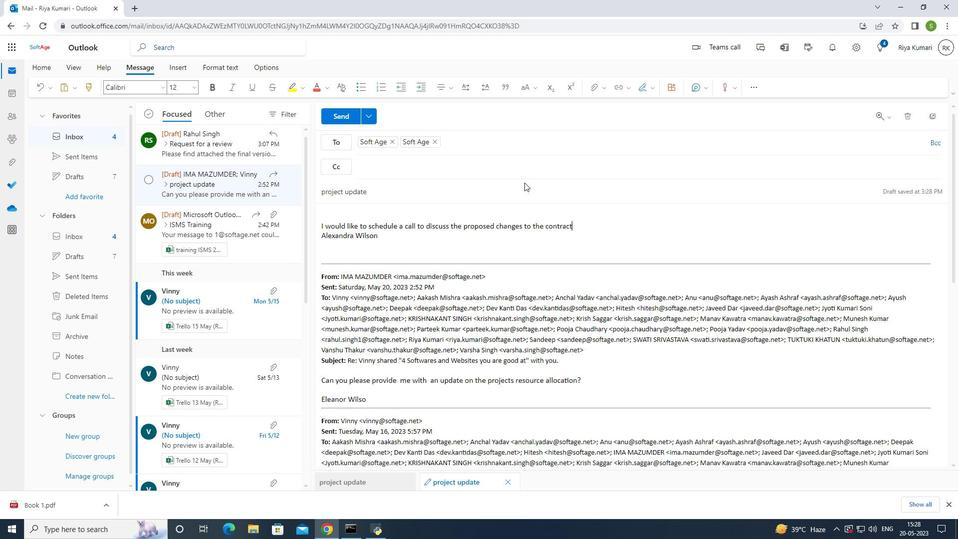 
Action: Mouse moved to (351, 118)
Screenshot: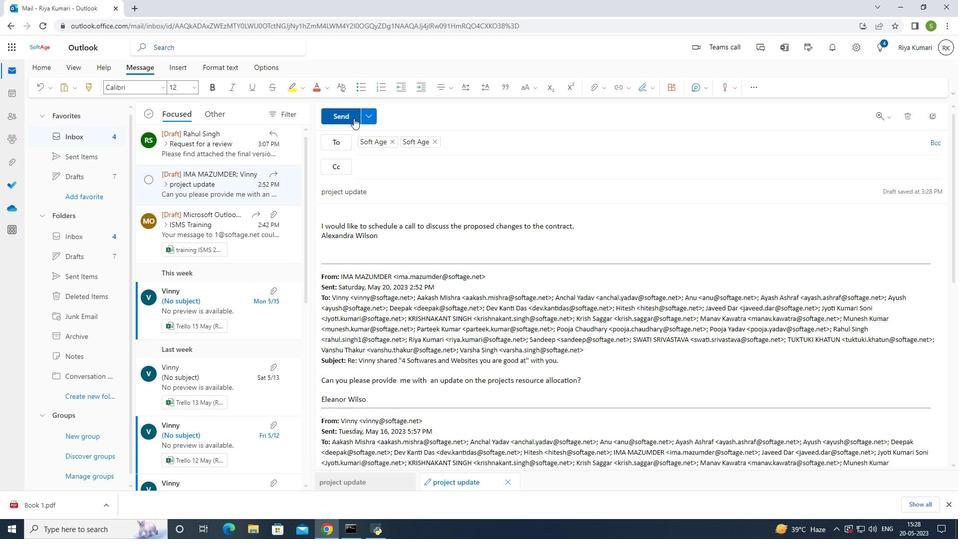 
Action: Mouse pressed left at (351, 118)
Screenshot: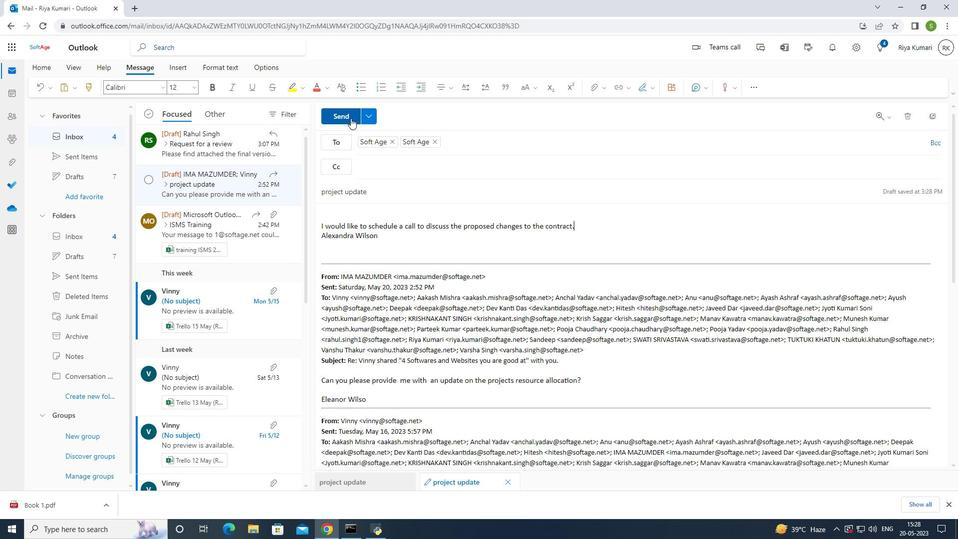 
Action: Mouse moved to (417, 160)
Screenshot: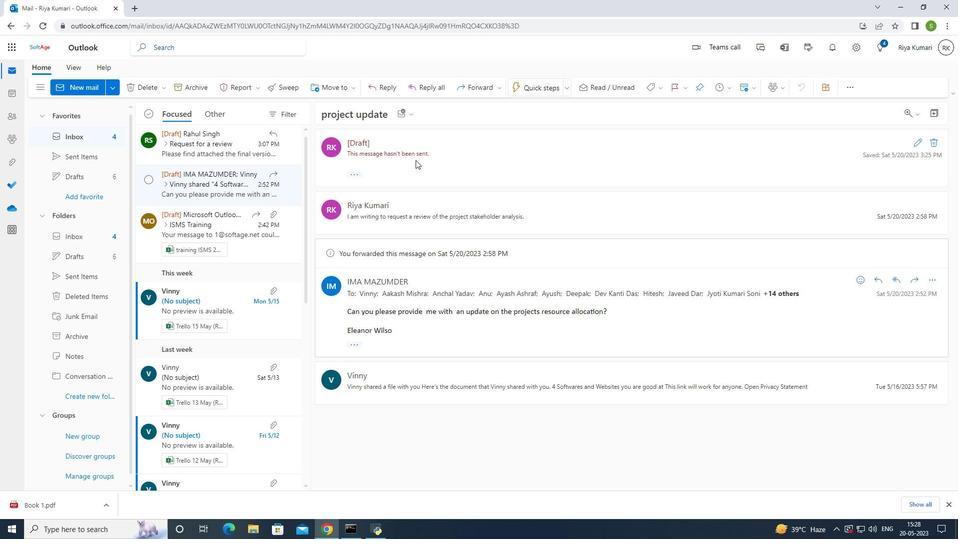 
